 Task: Choose the paper size legal for printing the document.
Action: Mouse moved to (74, 124)
Screenshot: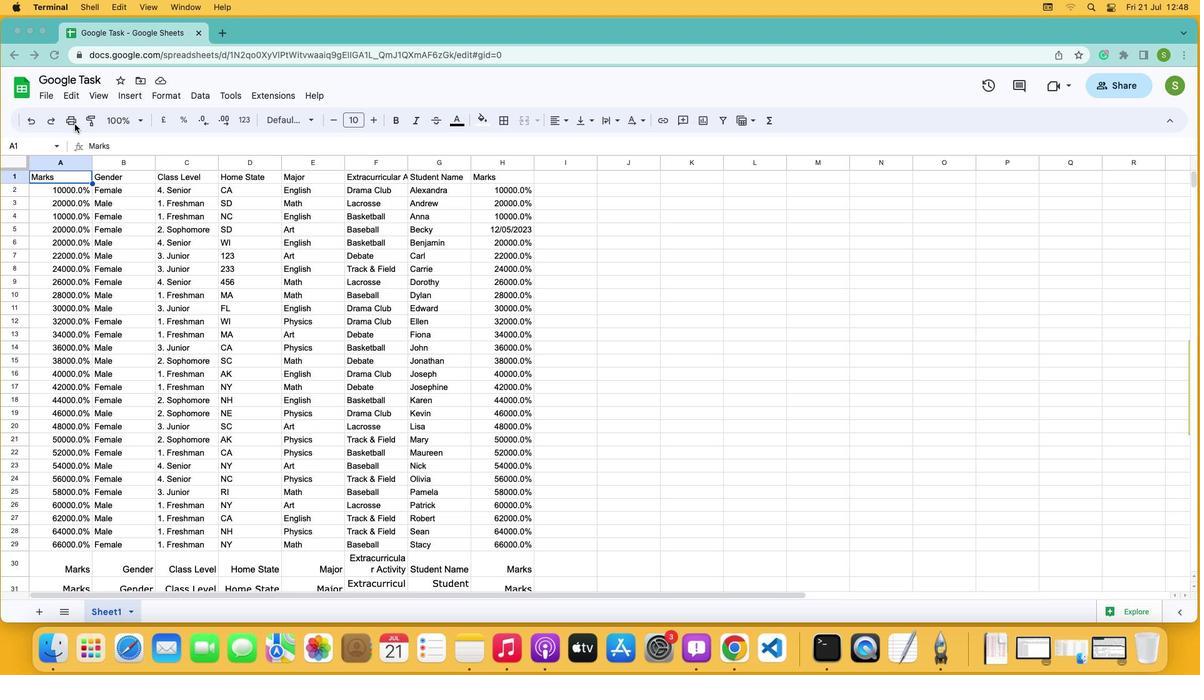 
Action: Mouse pressed left at (74, 124)
Screenshot: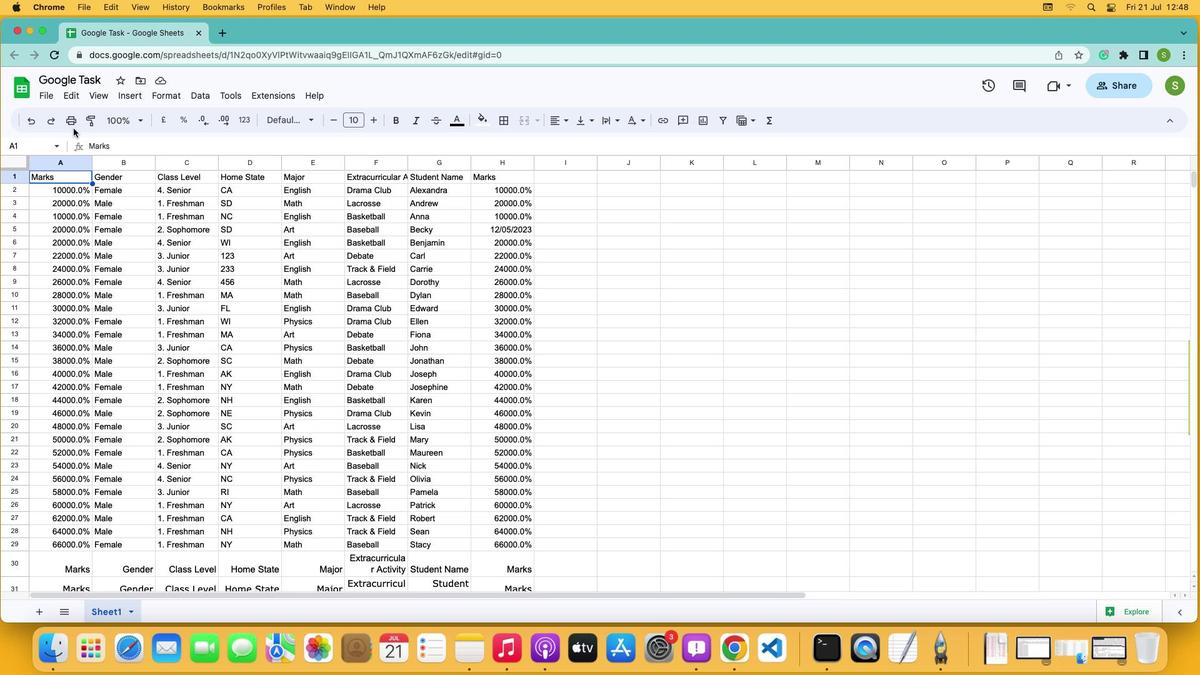 
Action: Mouse moved to (73, 124)
Screenshot: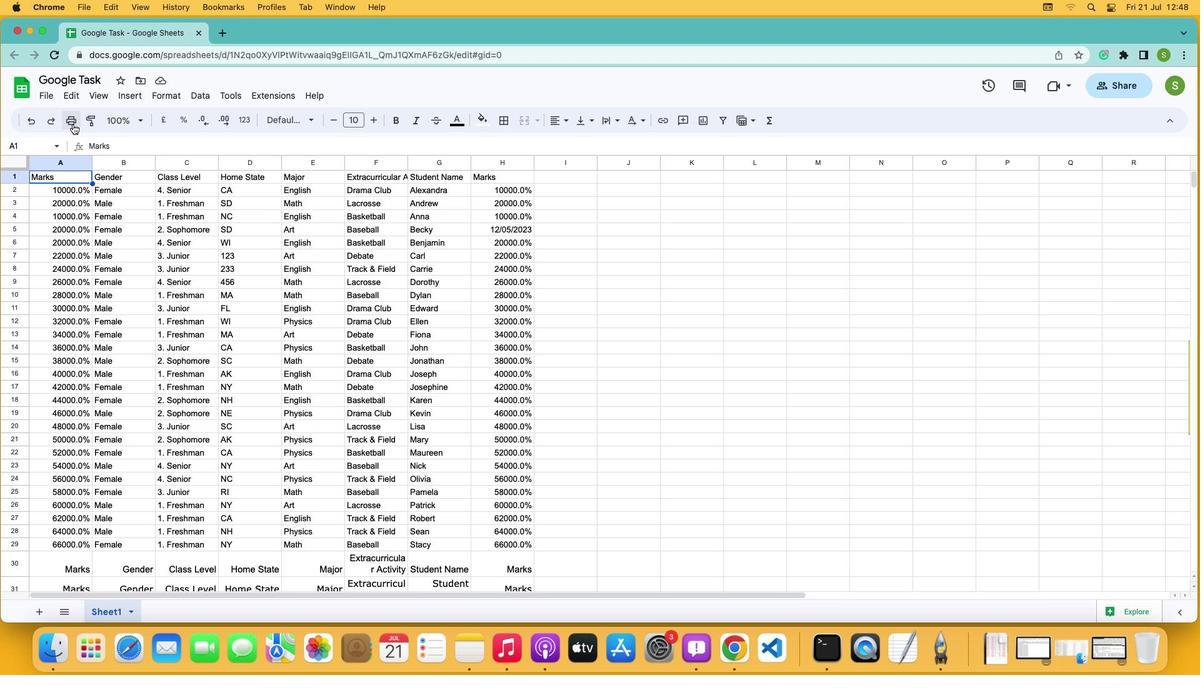 
Action: Mouse pressed left at (73, 124)
Screenshot: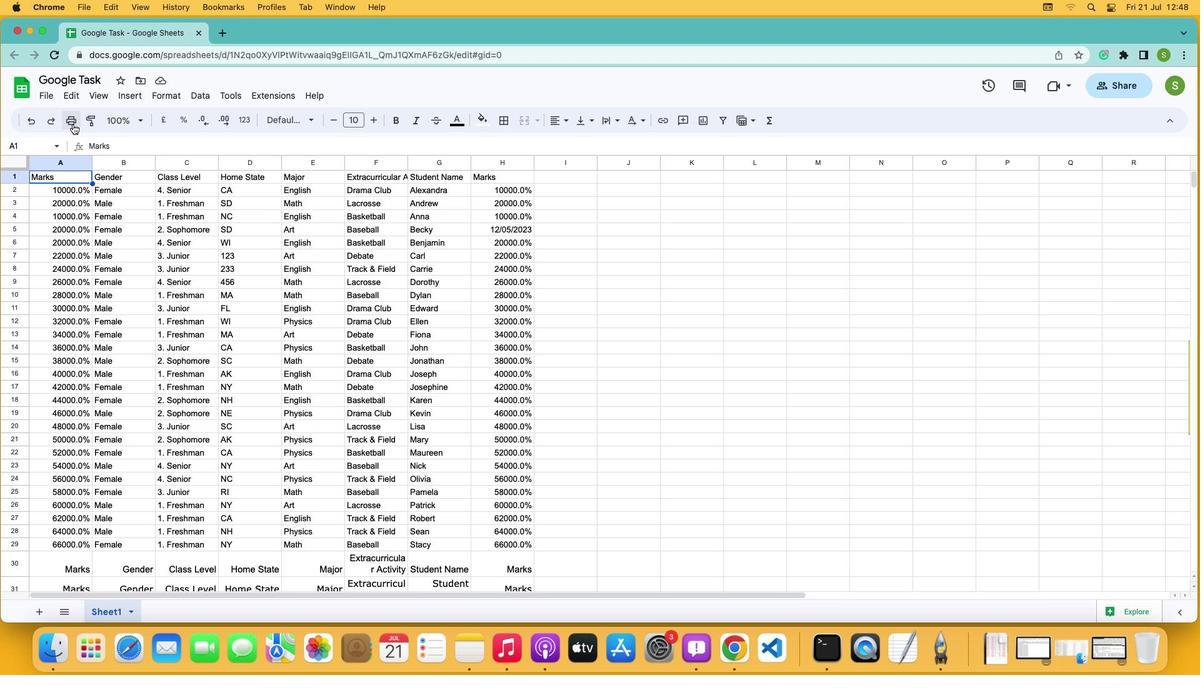 
Action: Mouse moved to (1146, 88)
Screenshot: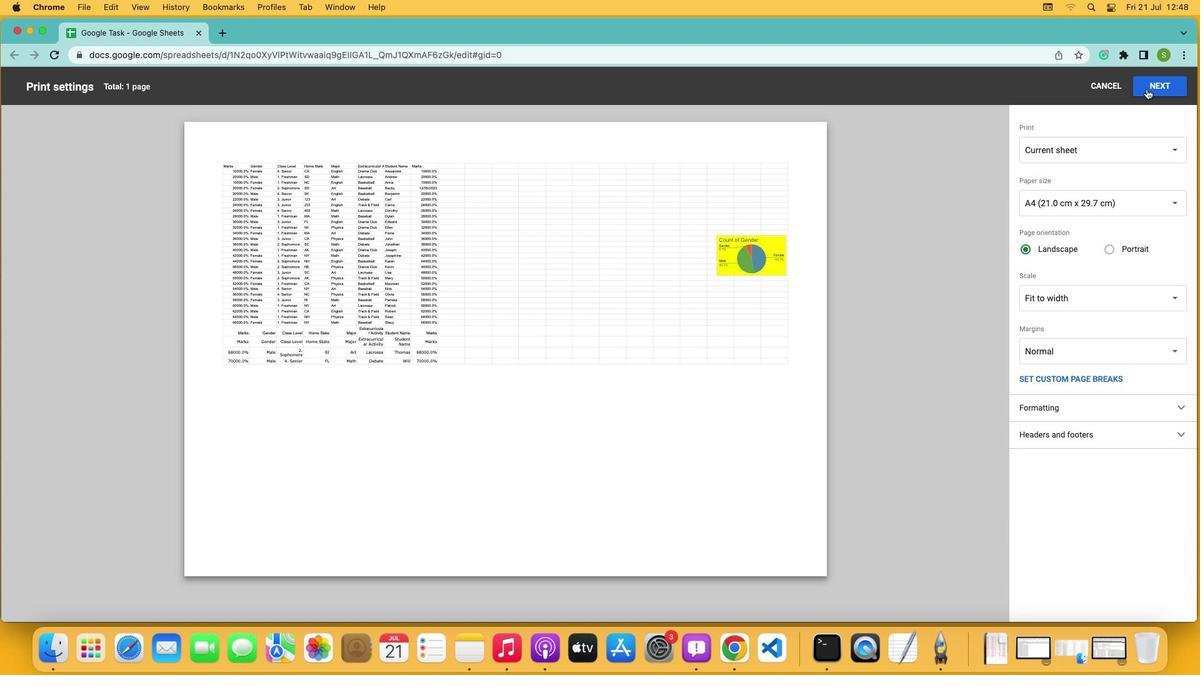 
Action: Mouse pressed left at (1146, 88)
Screenshot: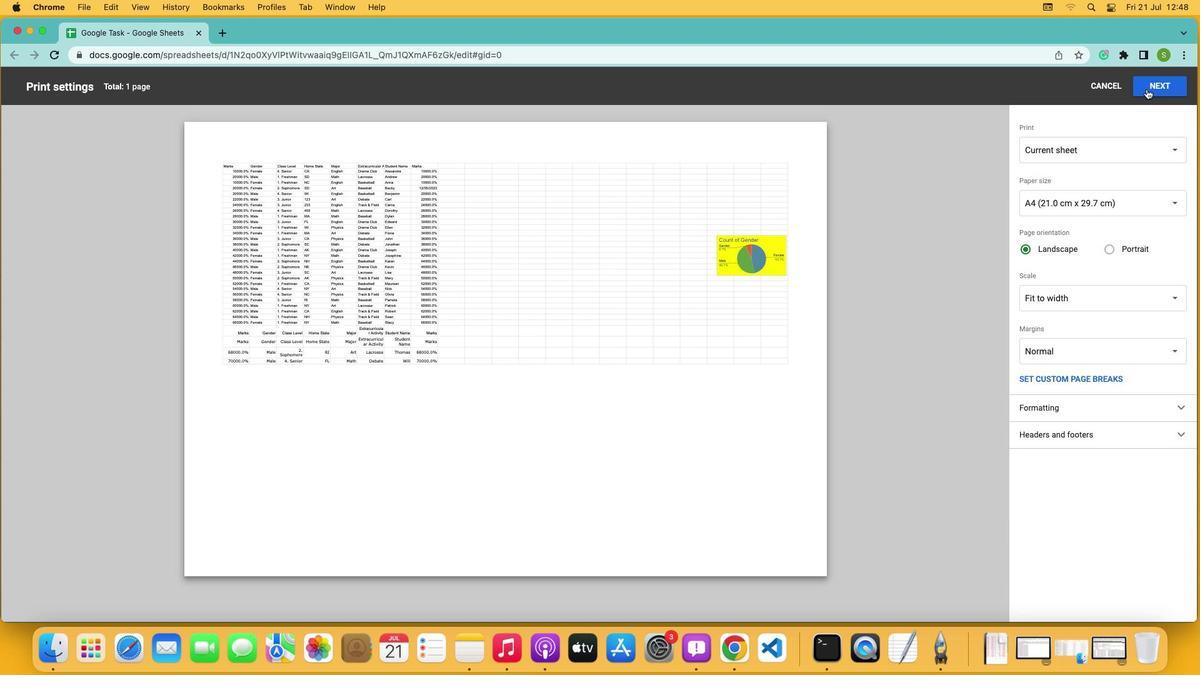 
Action: Mouse moved to (852, 240)
Screenshot: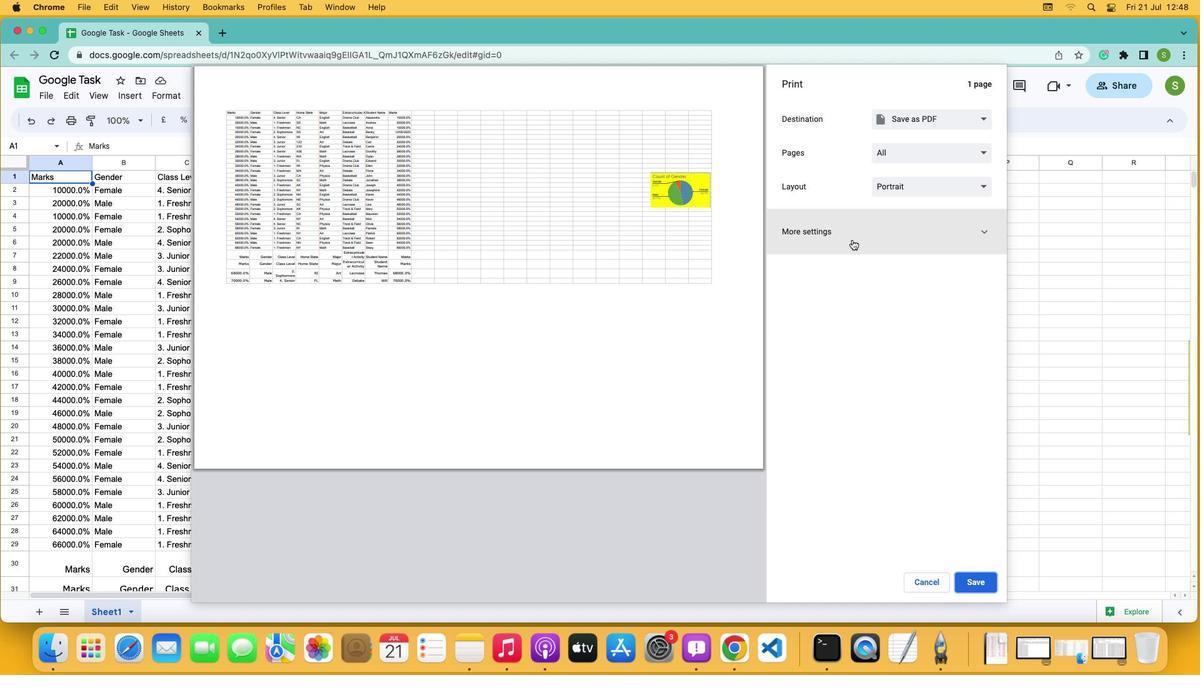 
Action: Mouse pressed left at (852, 240)
Screenshot: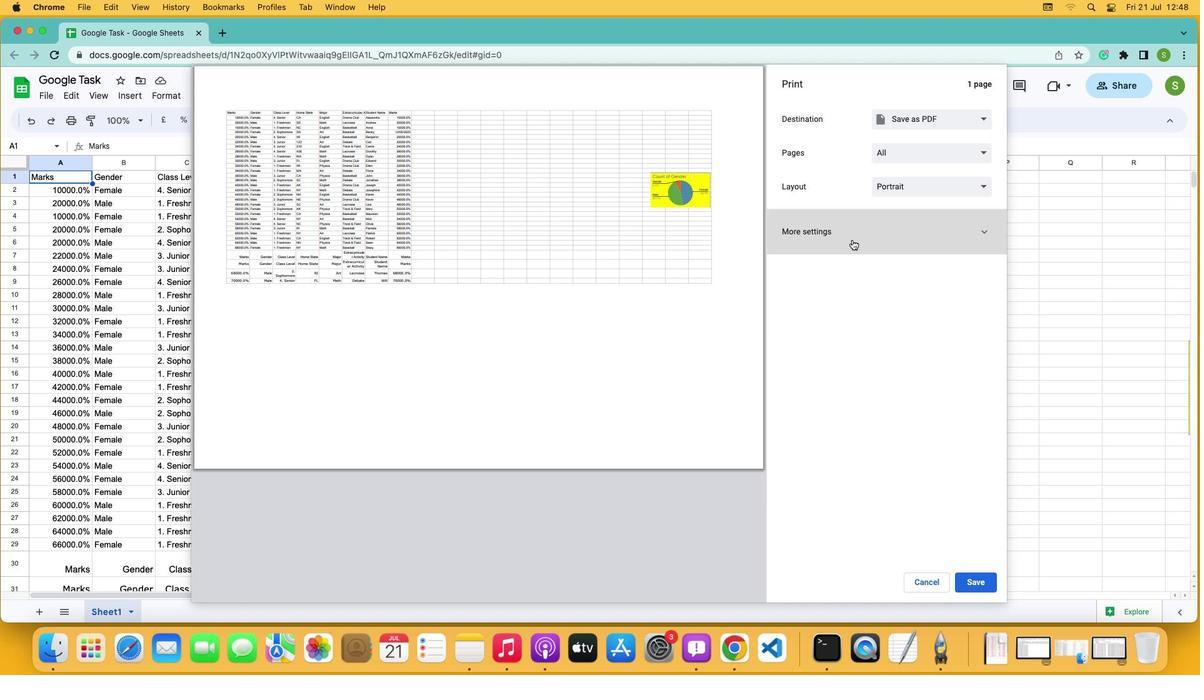 
Action: Mouse moved to (977, 276)
Screenshot: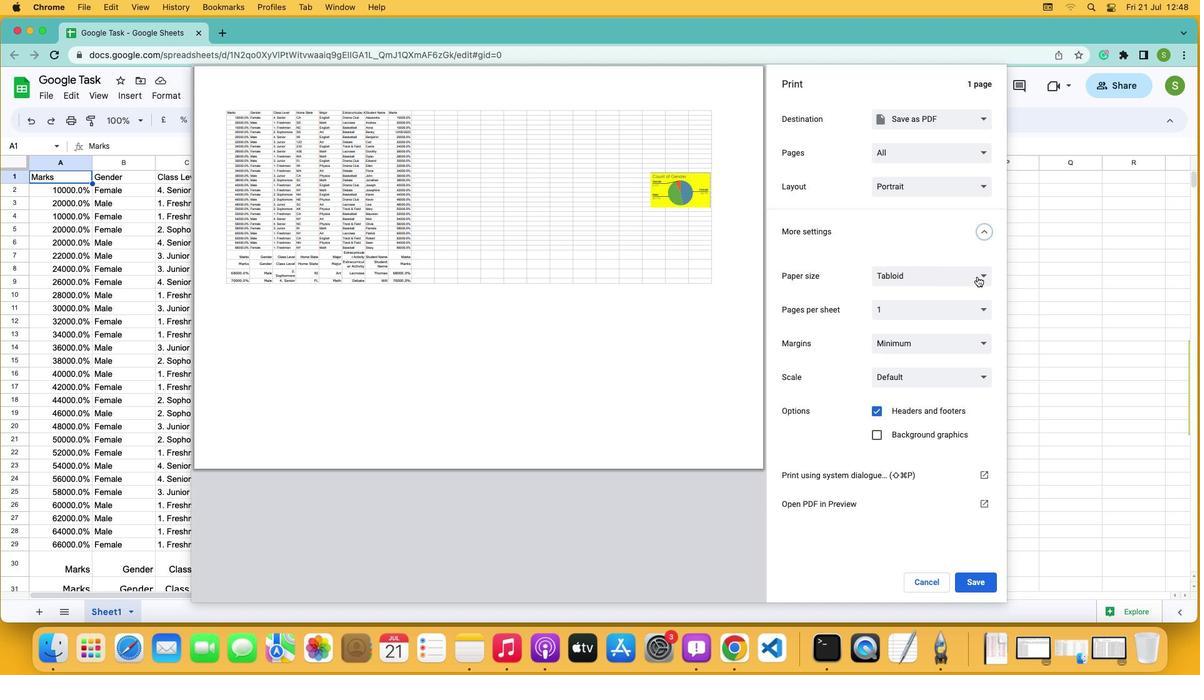 
Action: Mouse pressed left at (977, 276)
Screenshot: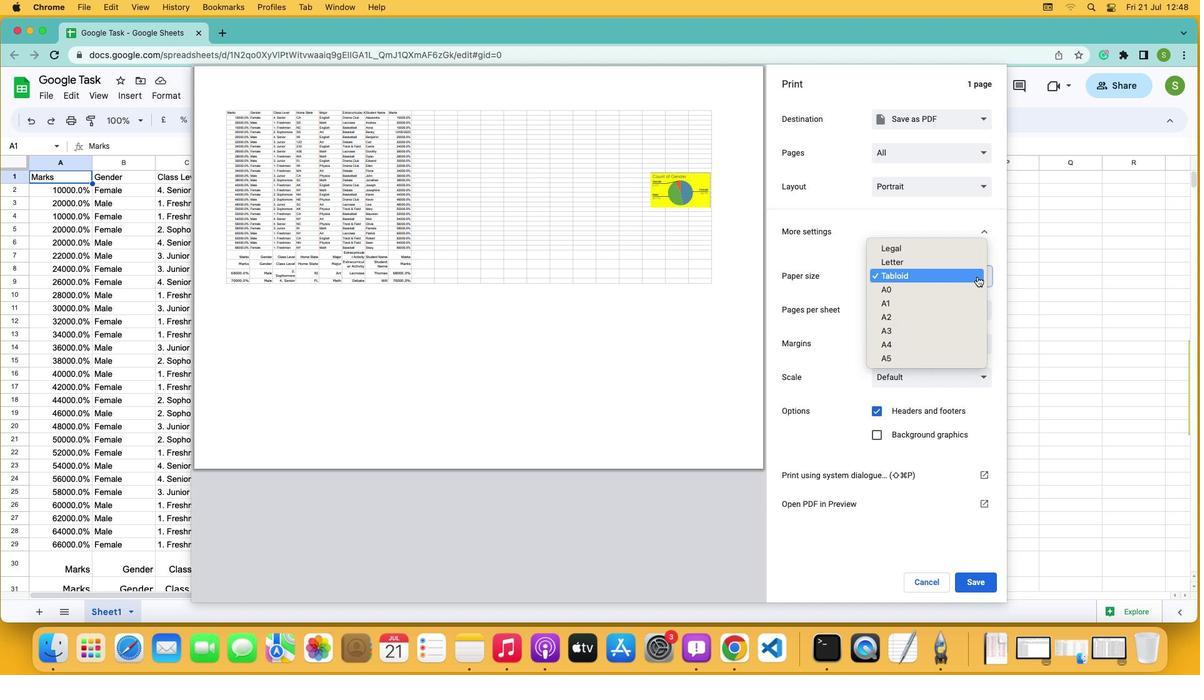 
Action: Mouse moved to (901, 247)
Screenshot: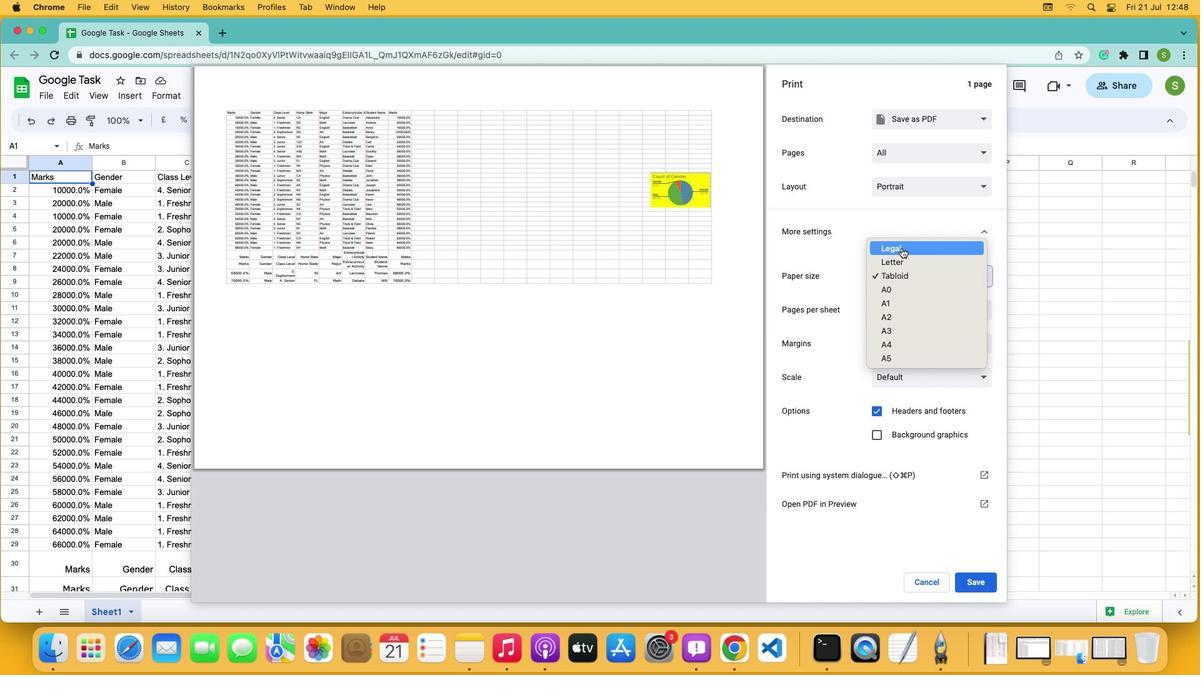 
Action: Mouse pressed left at (901, 247)
Screenshot: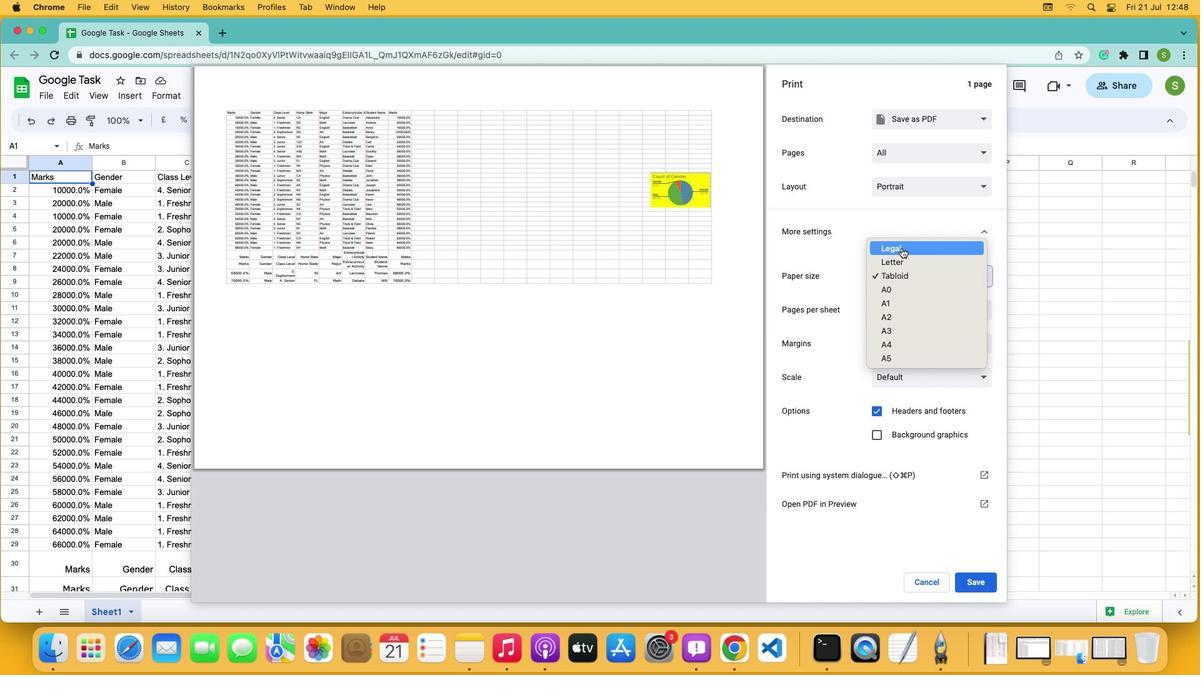 
Action: Mouse moved to (901, 247)
Screenshot: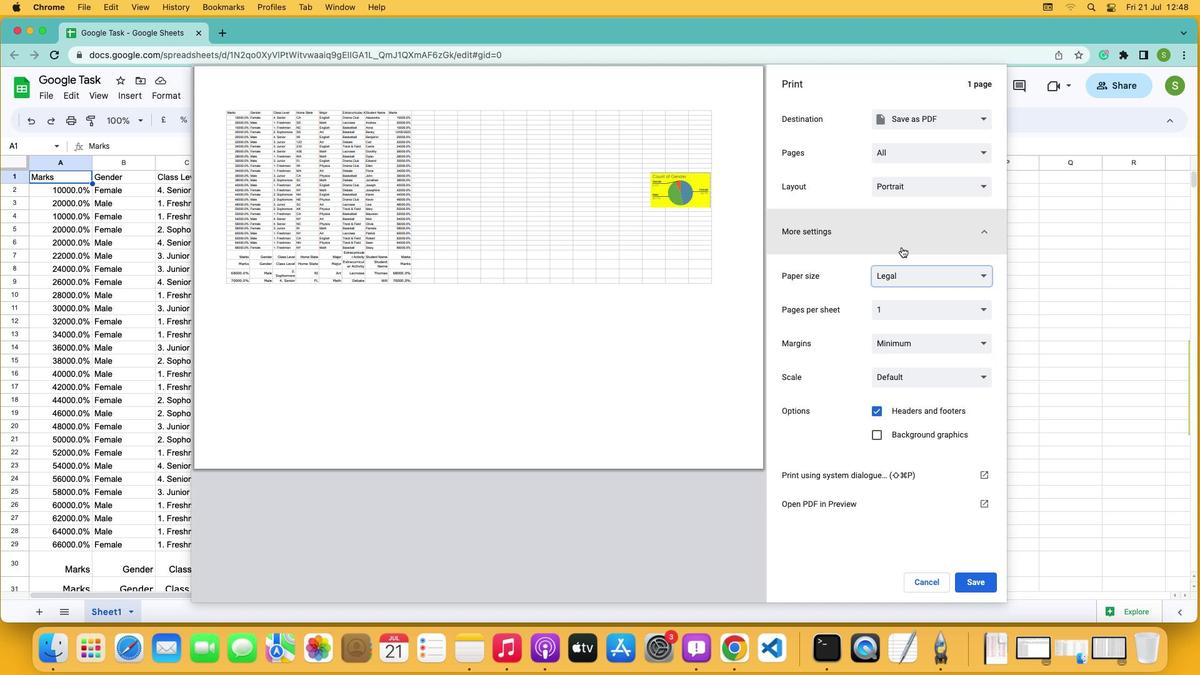 
